 Task: Use the formula "SEARCHB" in spreadsheet "Project portfolio".
Action: Mouse moved to (144, 112)
Screenshot: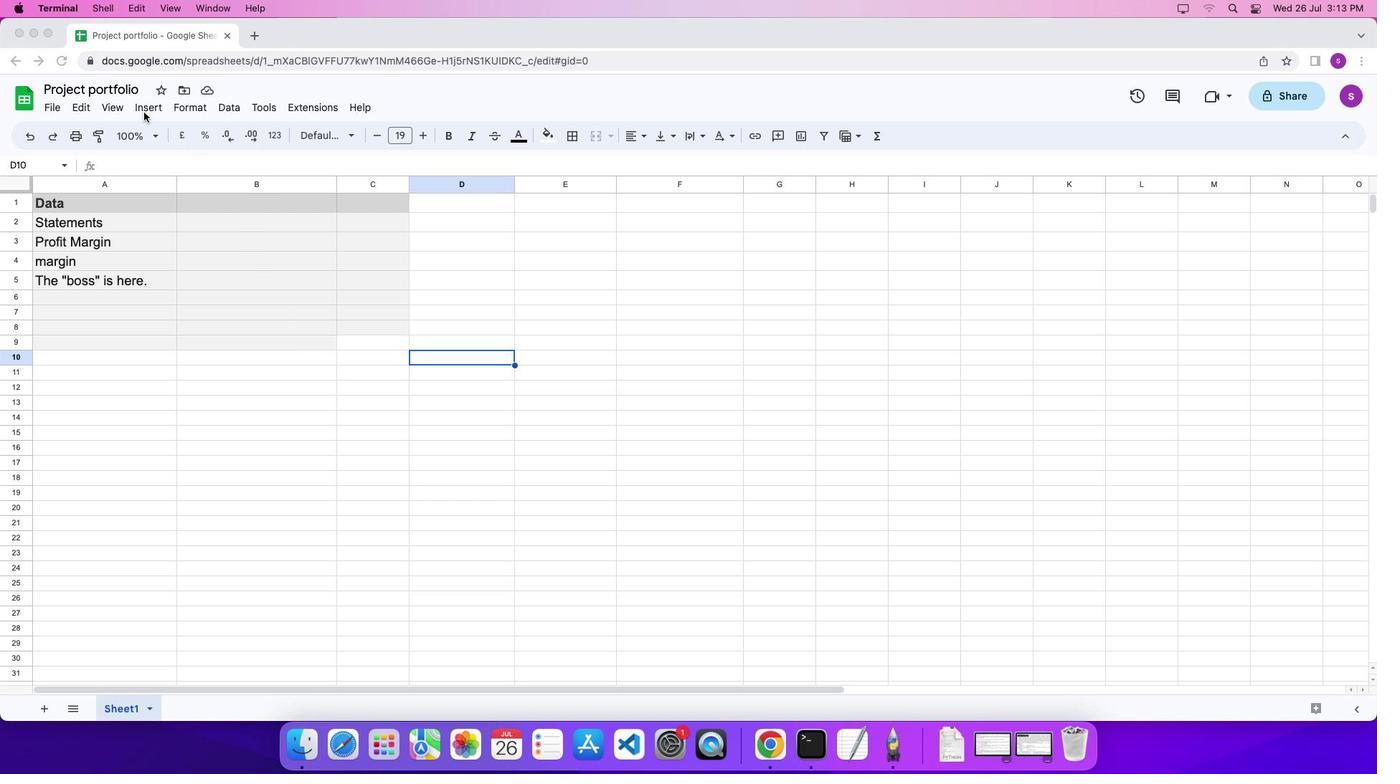 
Action: Mouse pressed left at (144, 112)
Screenshot: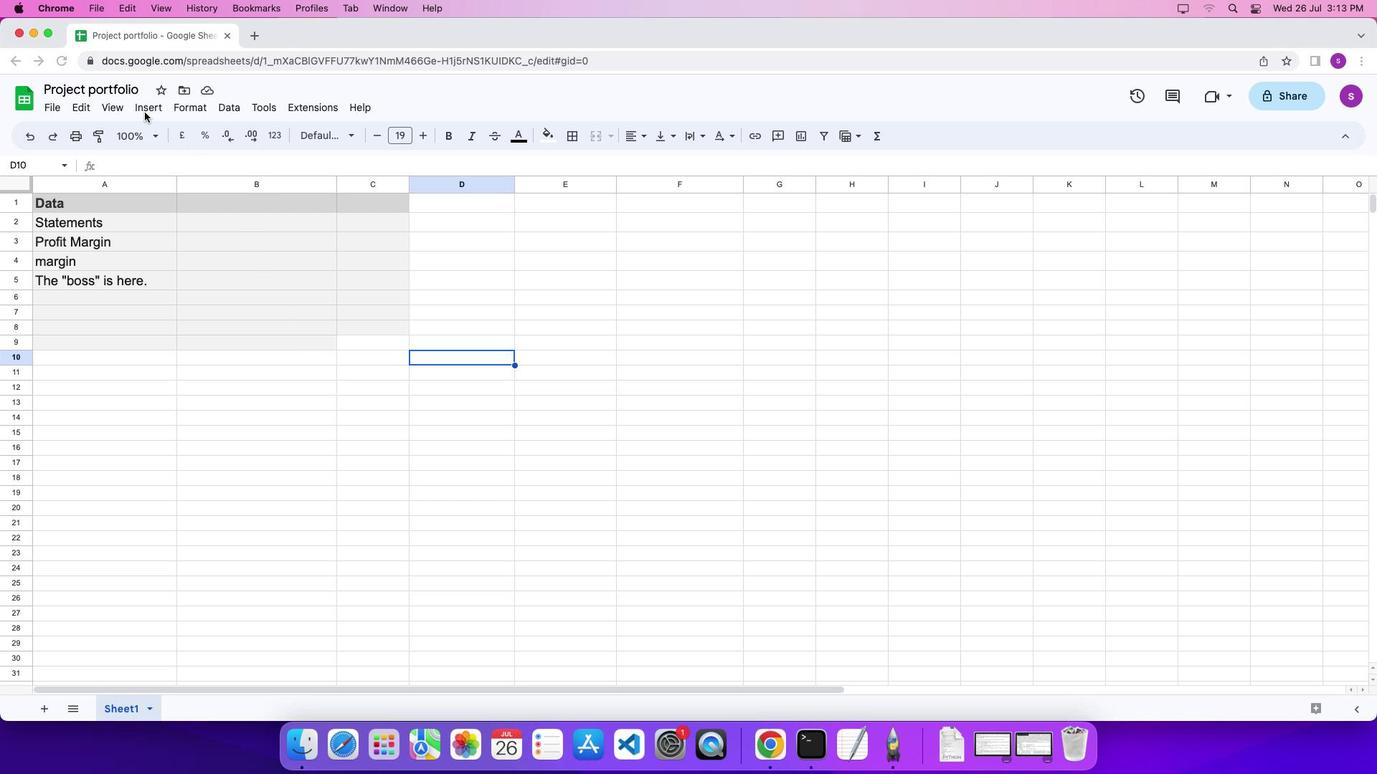 
Action: Mouse moved to (149, 106)
Screenshot: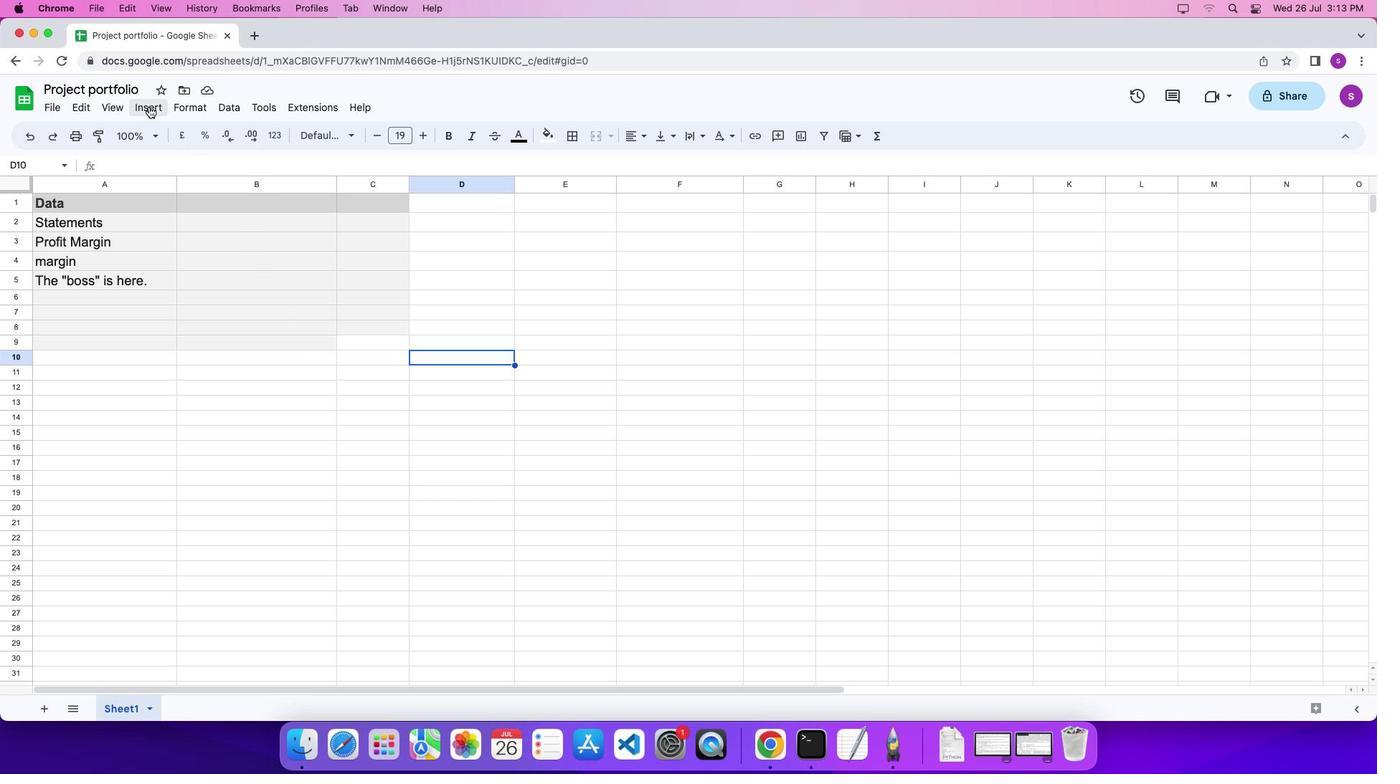 
Action: Mouse pressed left at (149, 106)
Screenshot: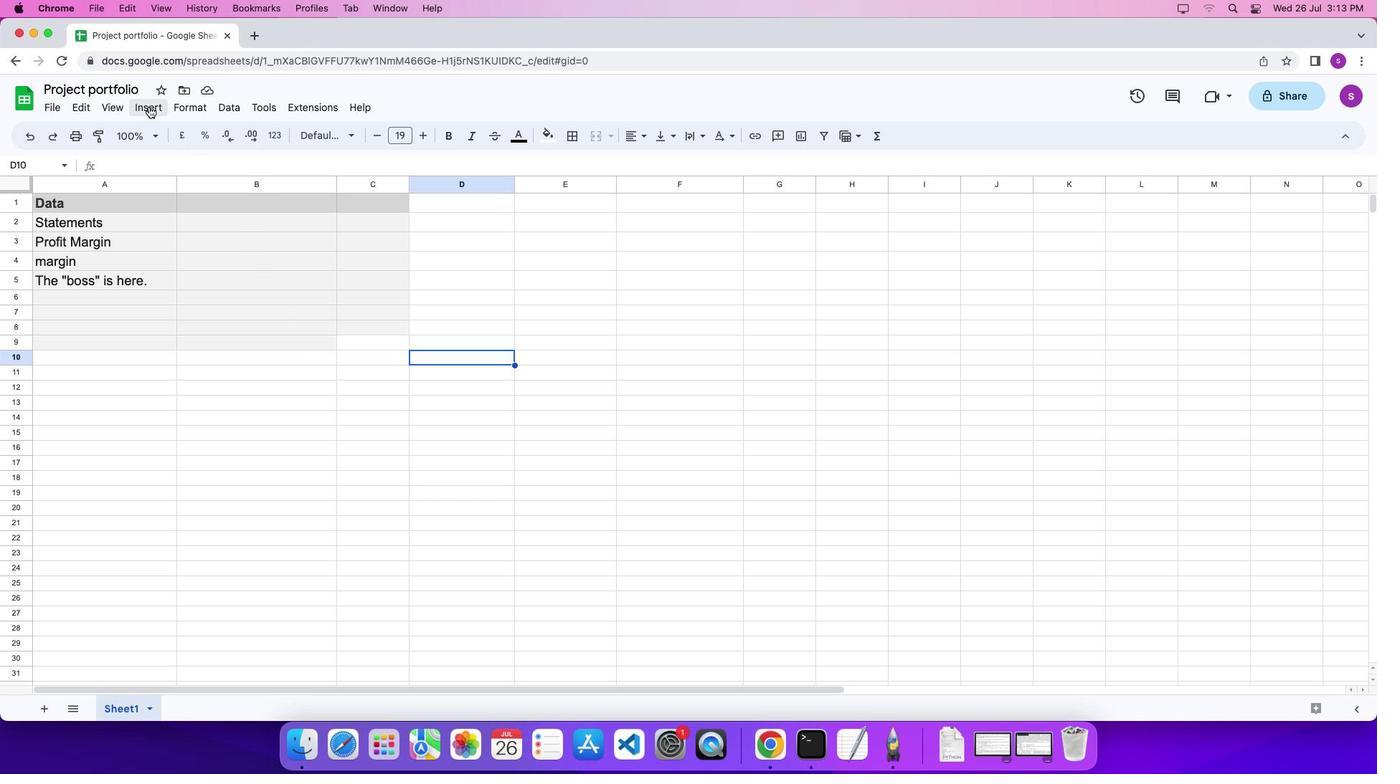 
Action: Mouse moved to (607, 692)
Screenshot: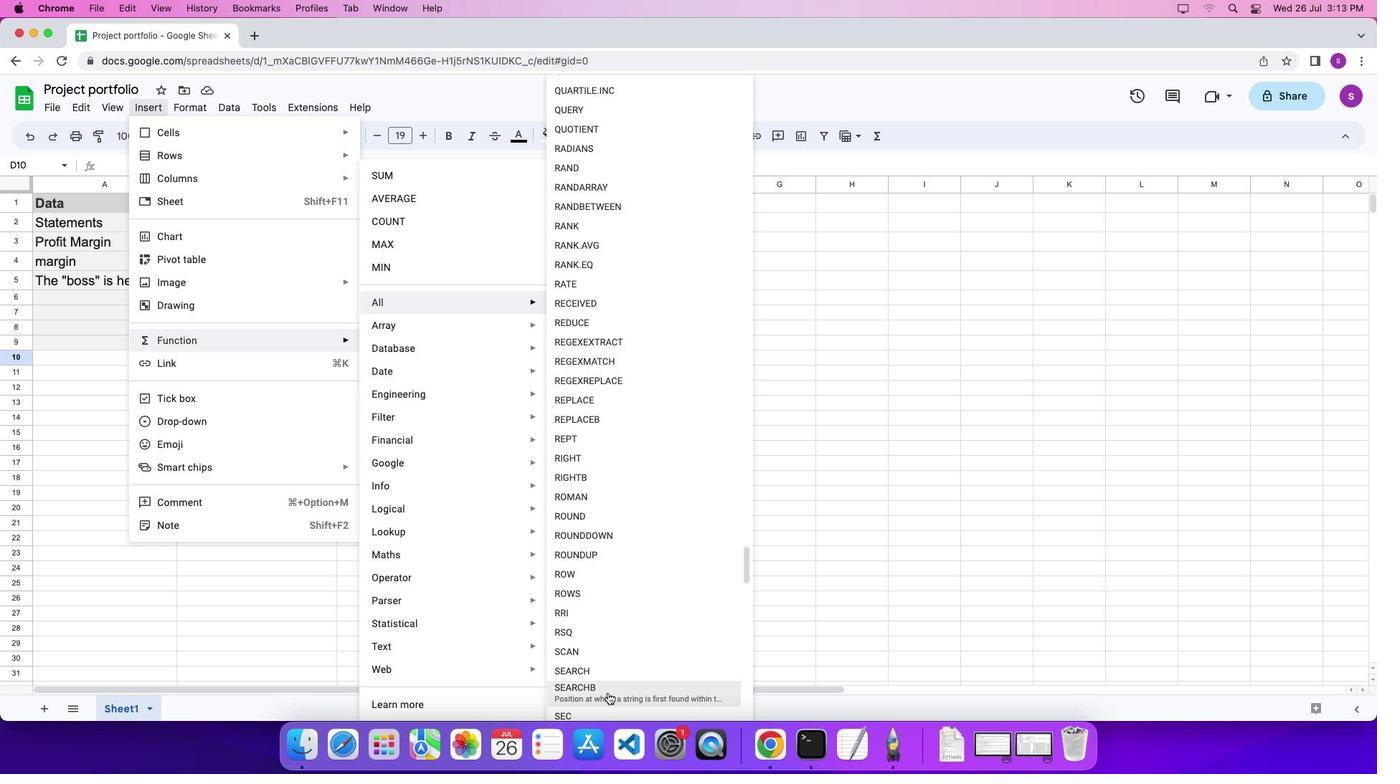 
Action: Mouse pressed left at (607, 692)
Screenshot: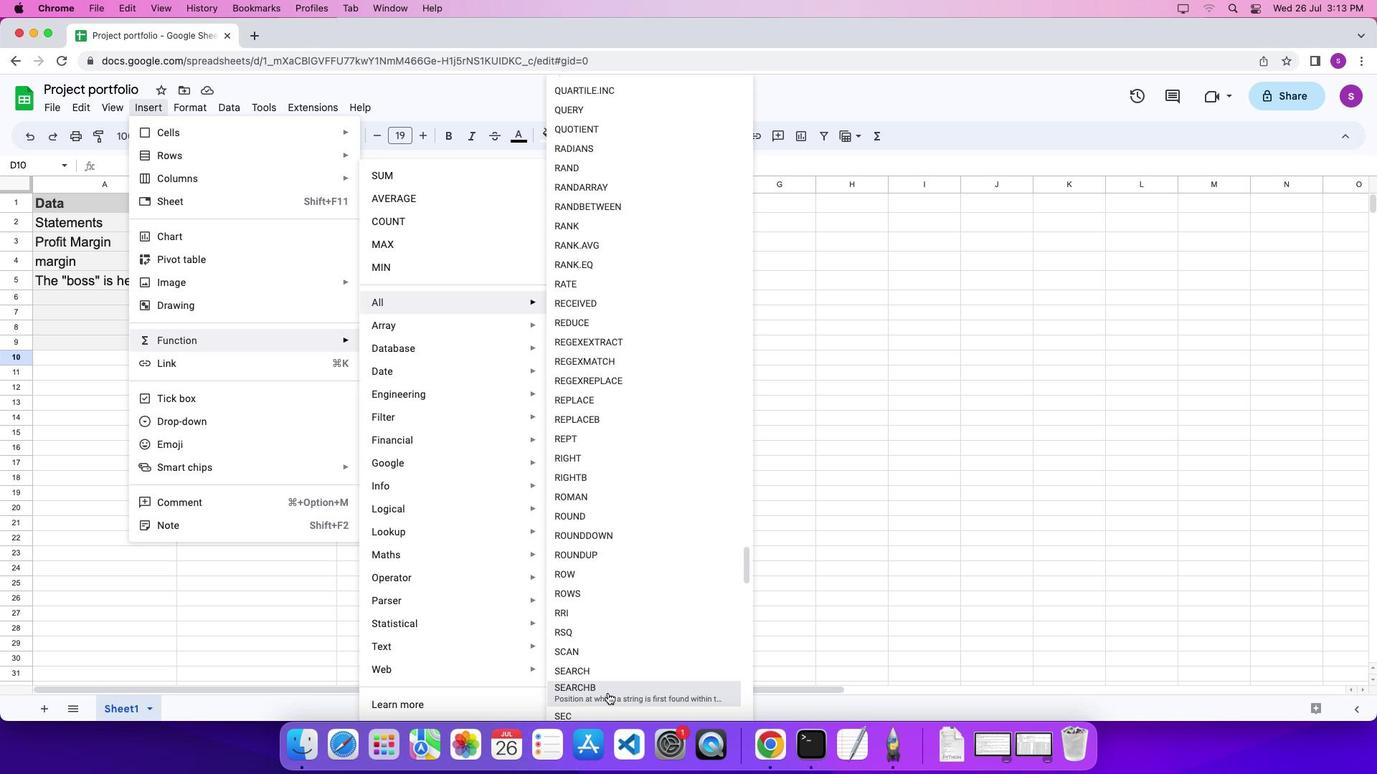 
Action: Mouse moved to (117, 258)
Screenshot: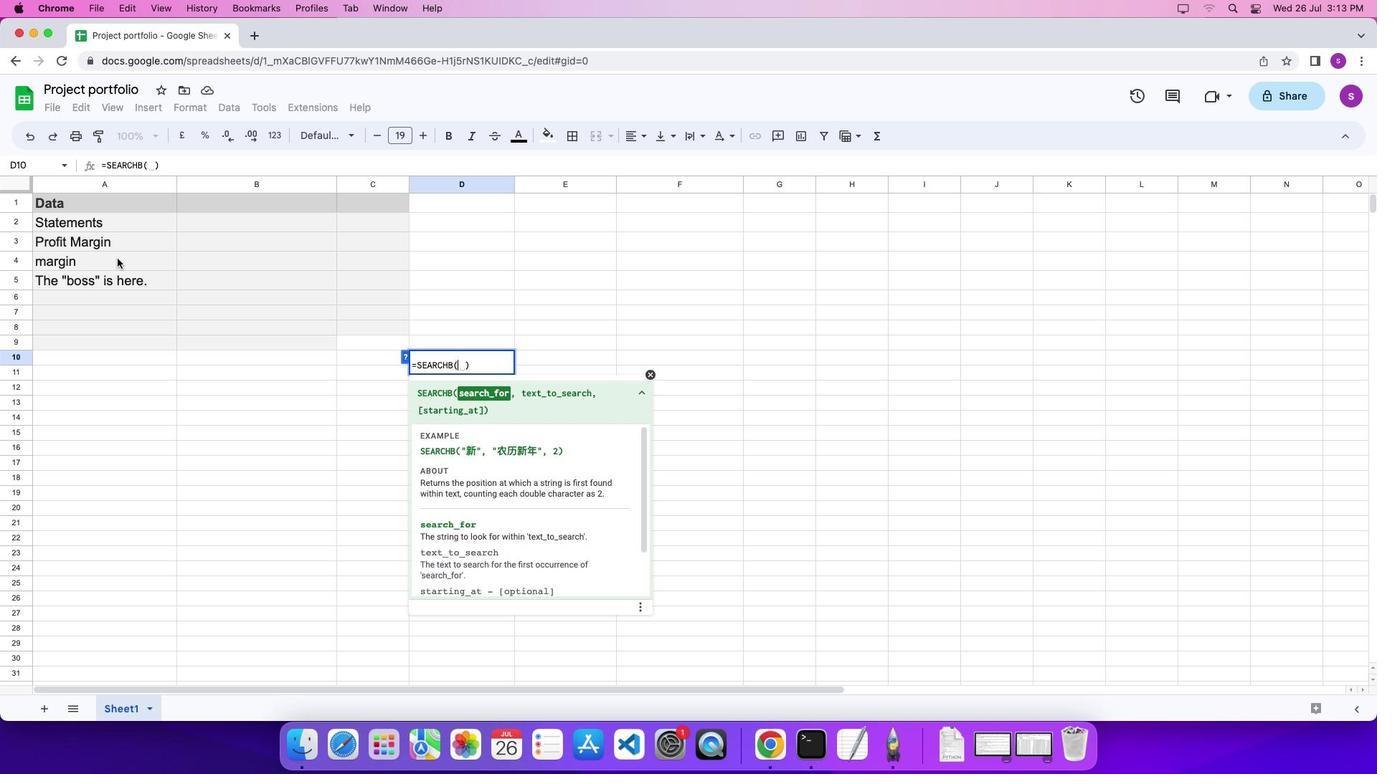
Action: Mouse pressed left at (117, 258)
Screenshot: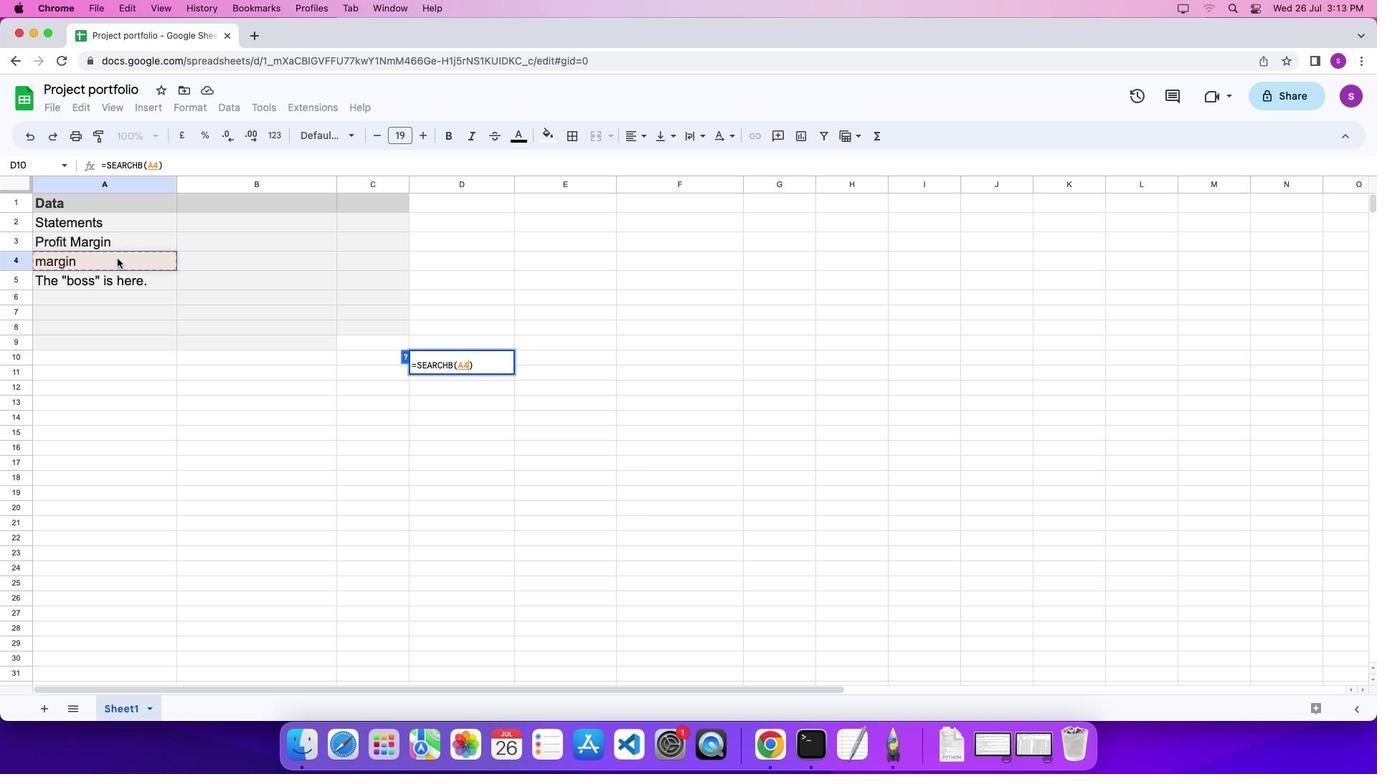 
Action: Mouse moved to (124, 261)
Screenshot: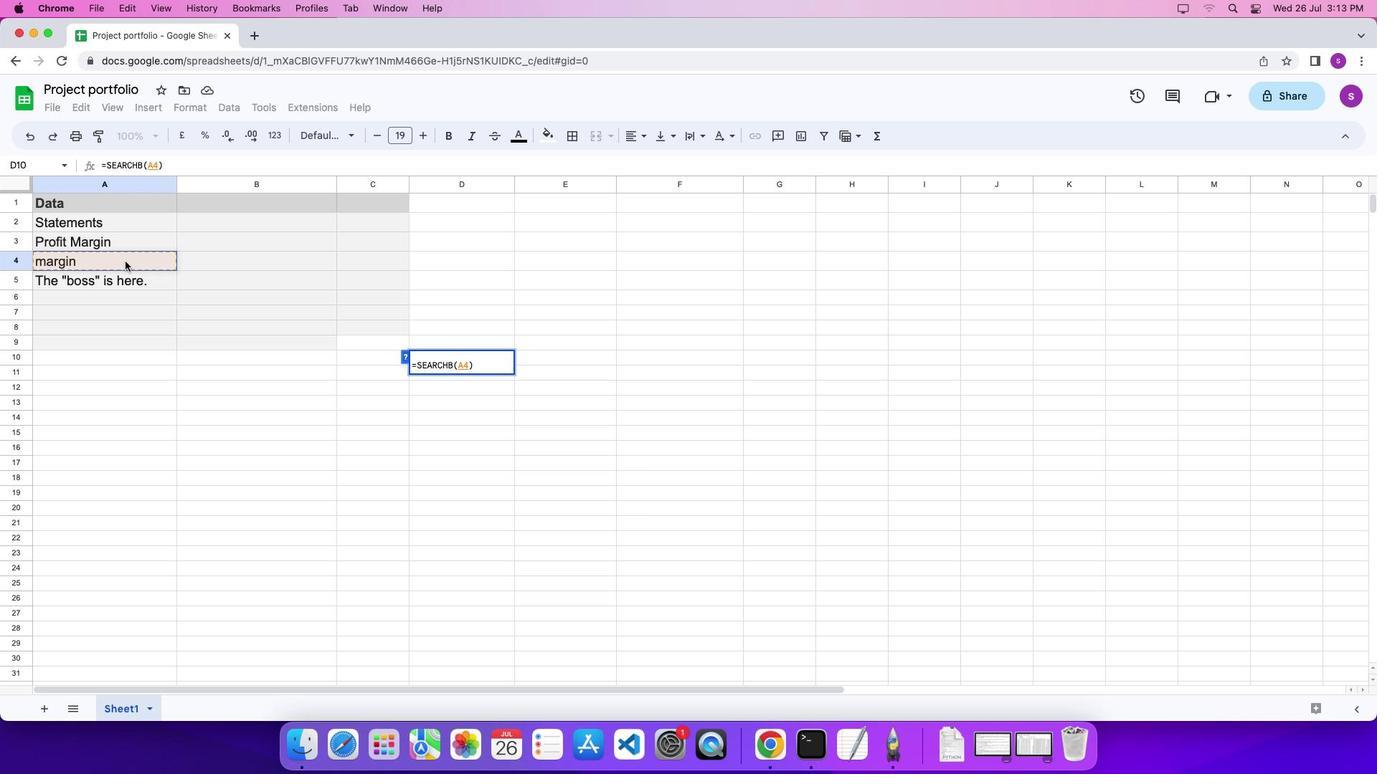 
Action: Key pressed ','
Screenshot: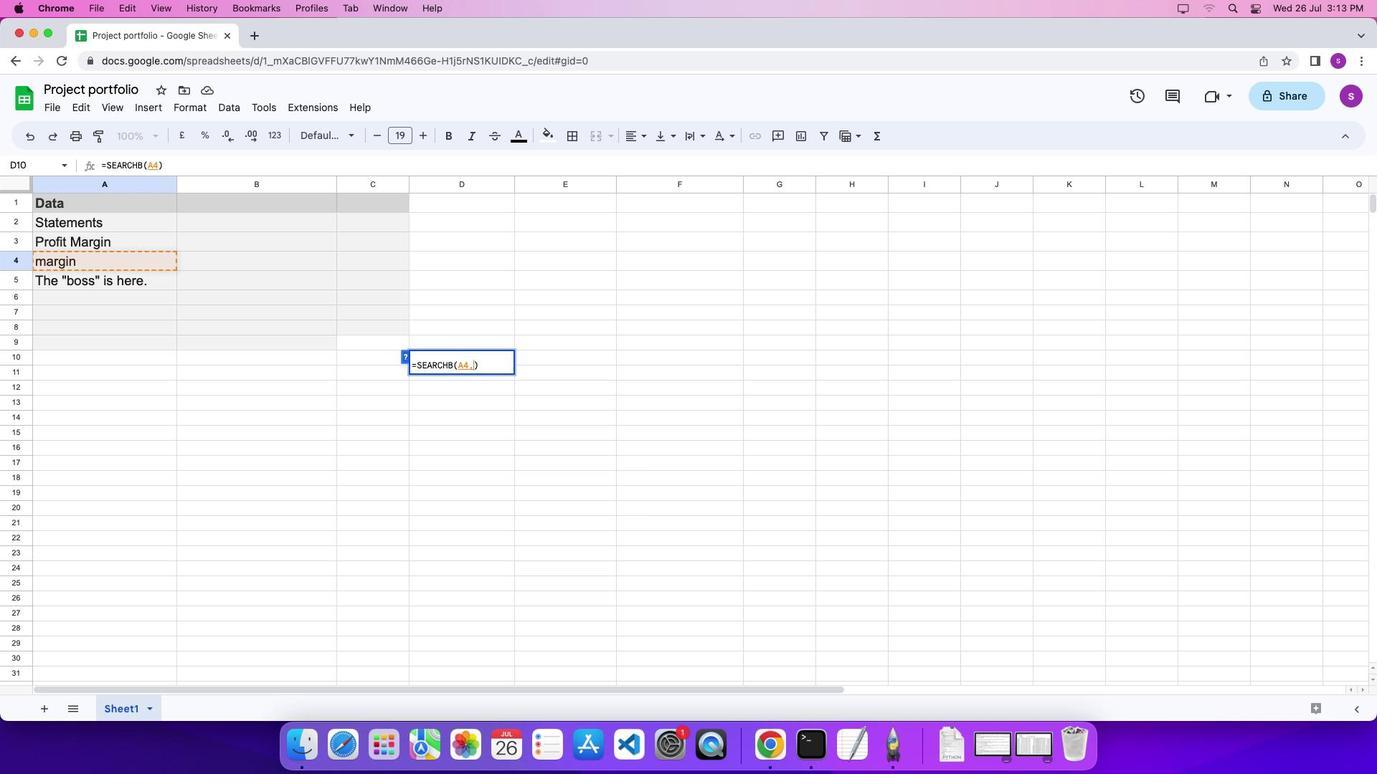 
Action: Mouse moved to (137, 240)
Screenshot: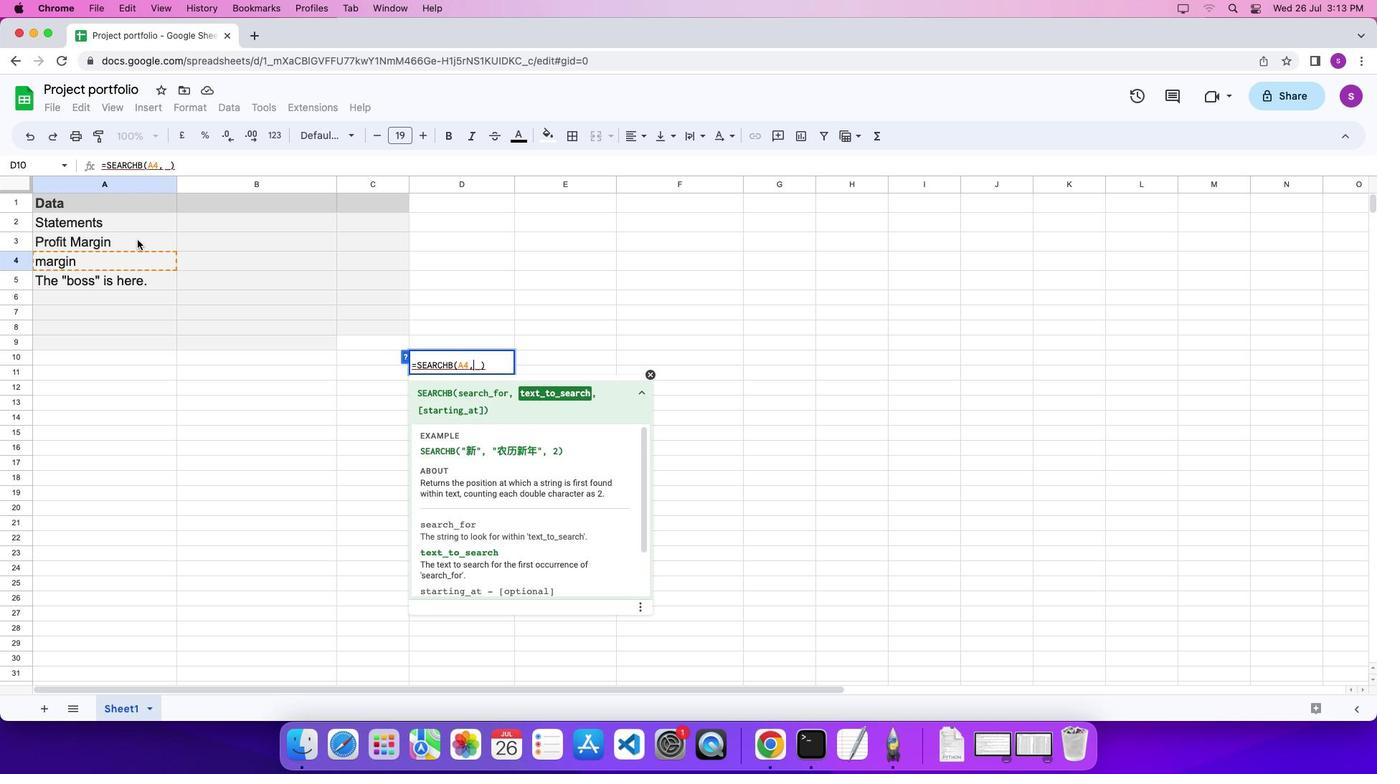 
Action: Mouse pressed left at (137, 240)
Screenshot: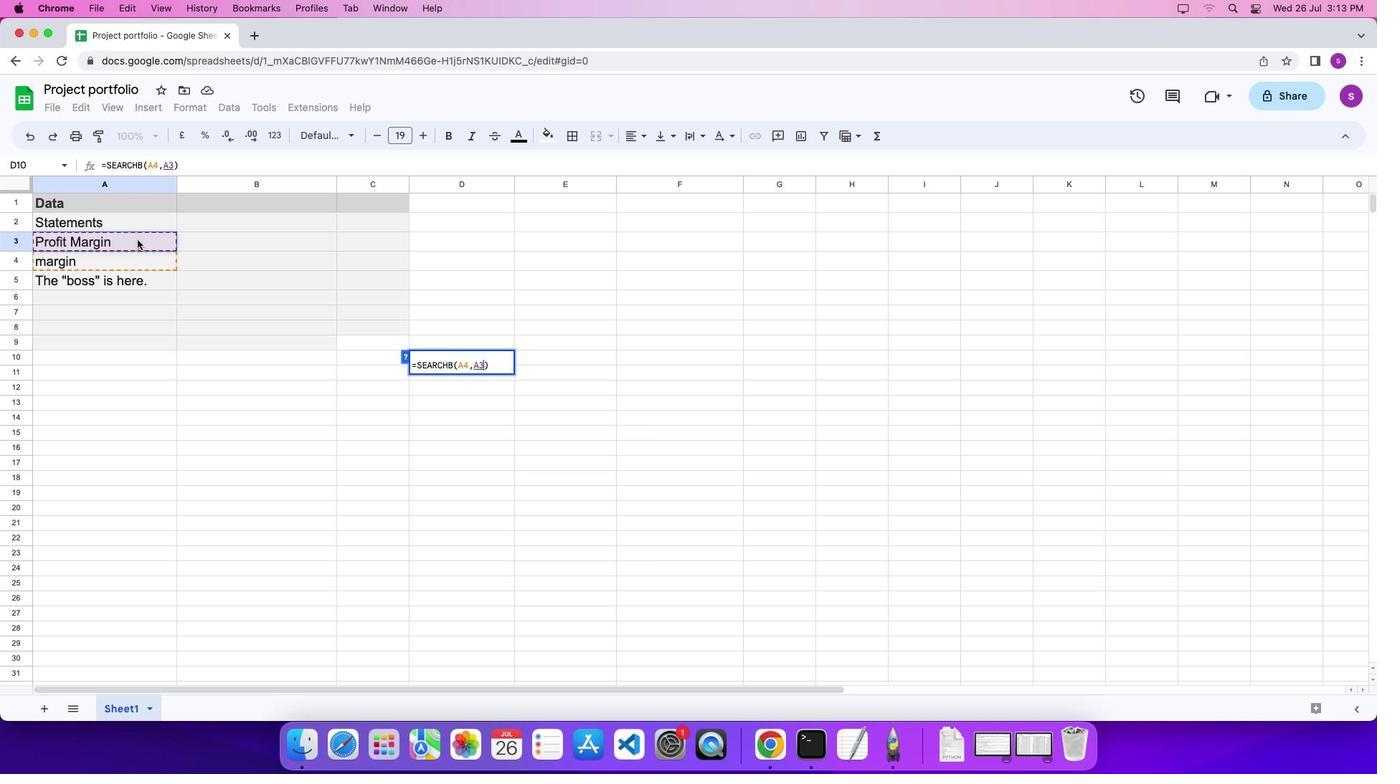 
Action: Key pressed '\x03'
Screenshot: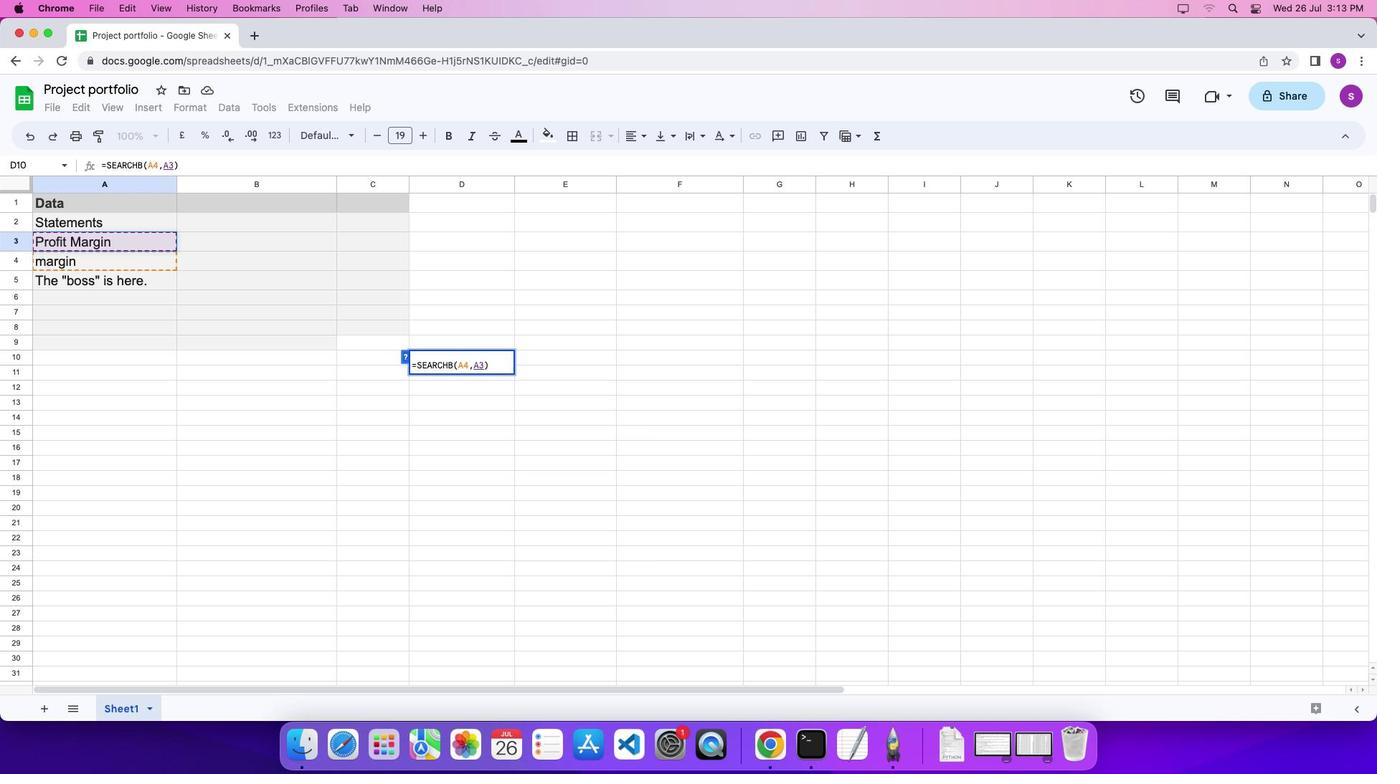 
